 Task: Add the task  Develop a new online tool for online job applications to the section Feature Gating Sprint in the project AztecBridge and add a Due Date to the respective task as 2024/01/09
Action: Mouse moved to (754, 464)
Screenshot: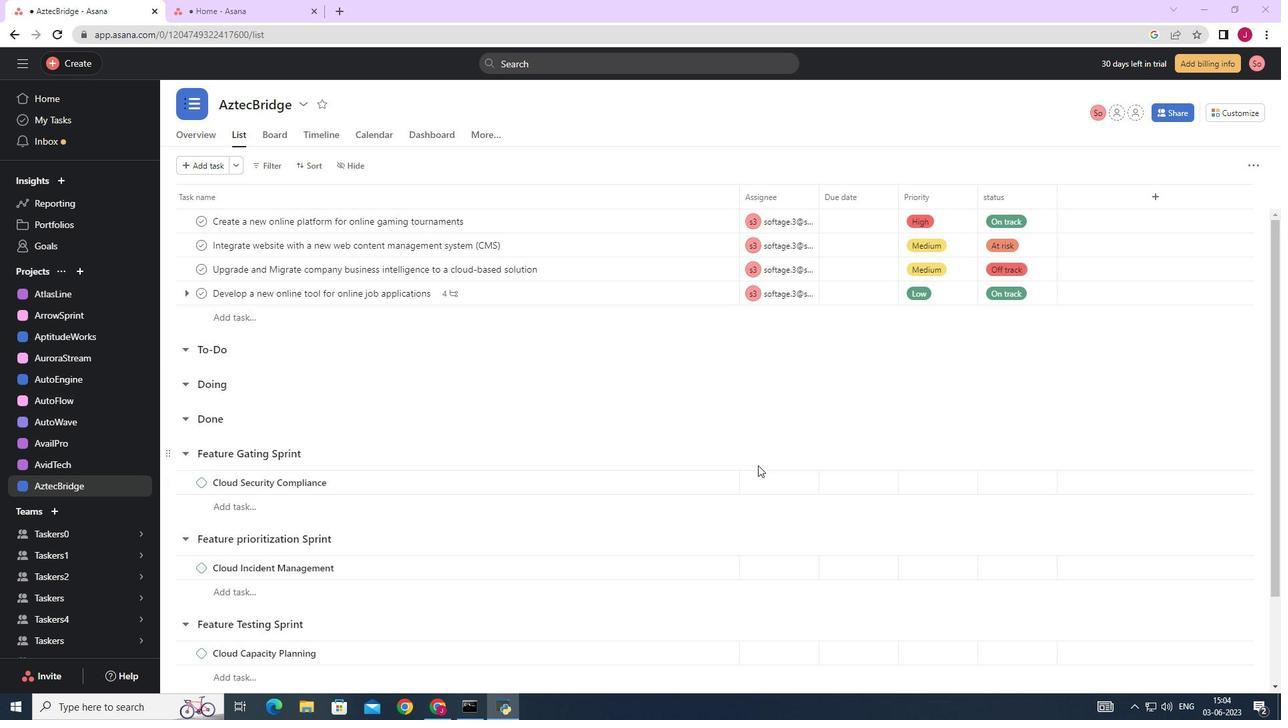 
Action: Mouse scrolled (754, 465) with delta (0, 0)
Screenshot: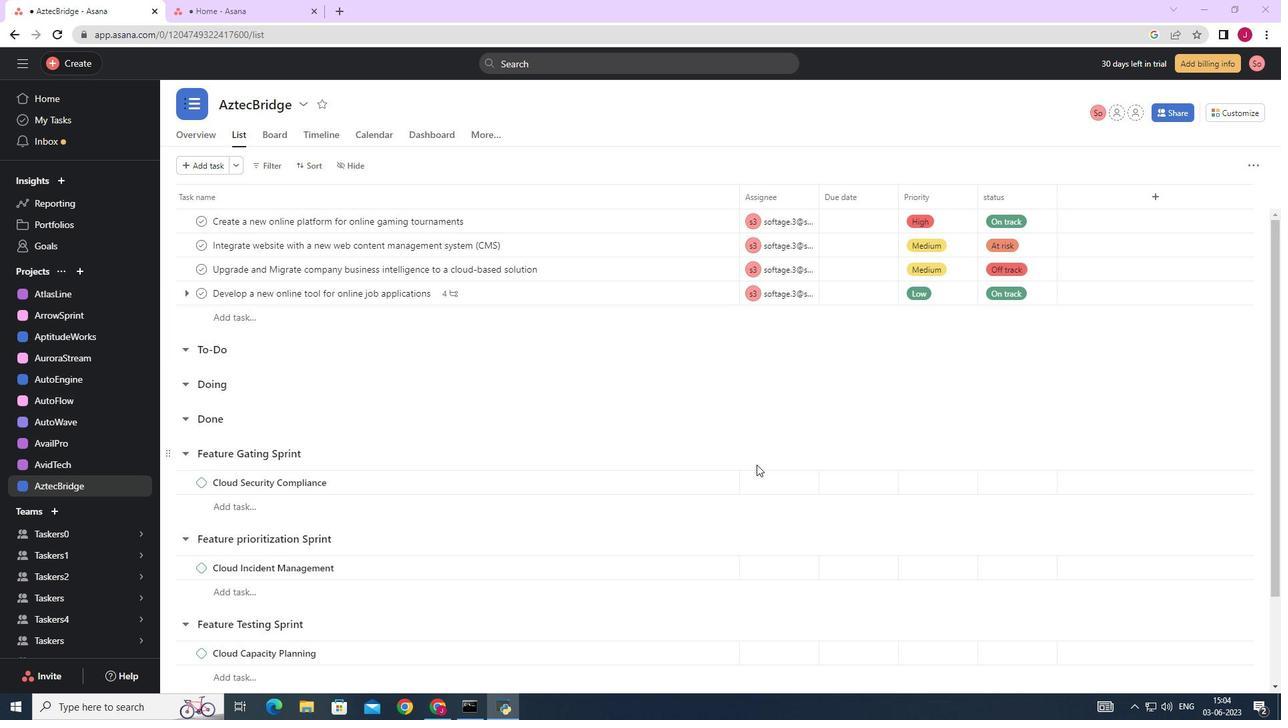 
Action: Mouse moved to (753, 464)
Screenshot: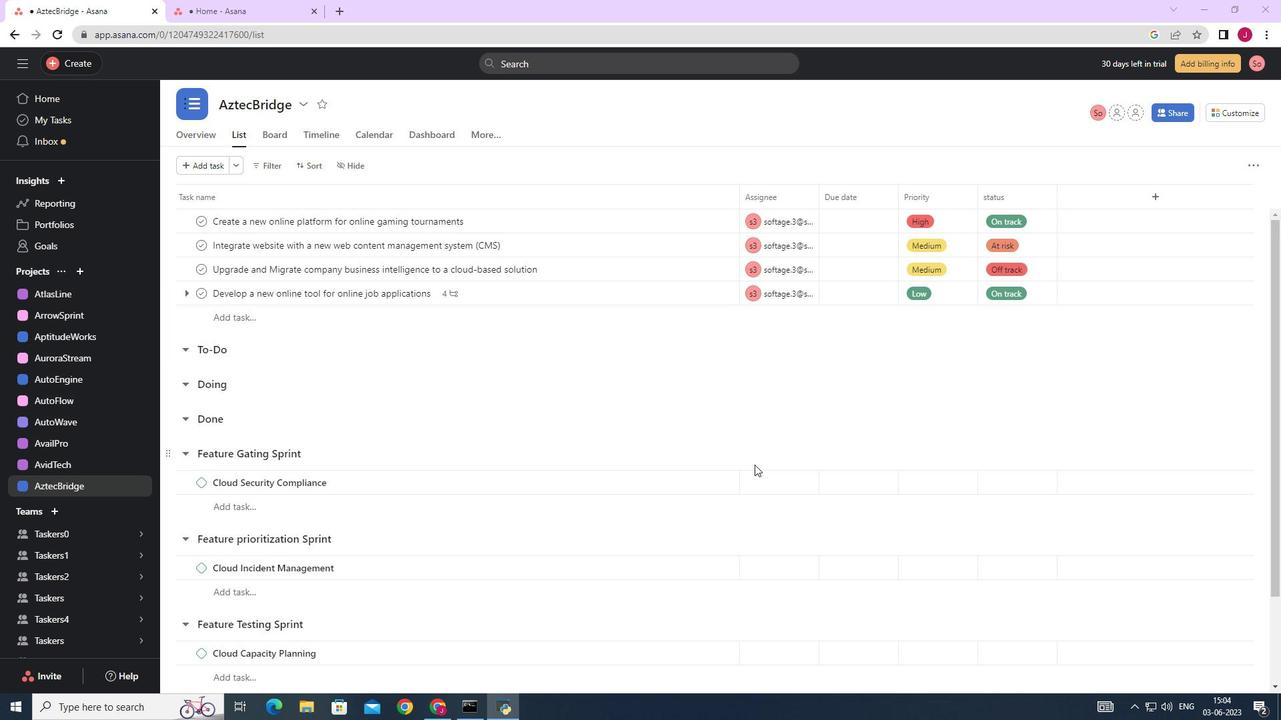 
Action: Mouse scrolled (753, 465) with delta (0, 0)
Screenshot: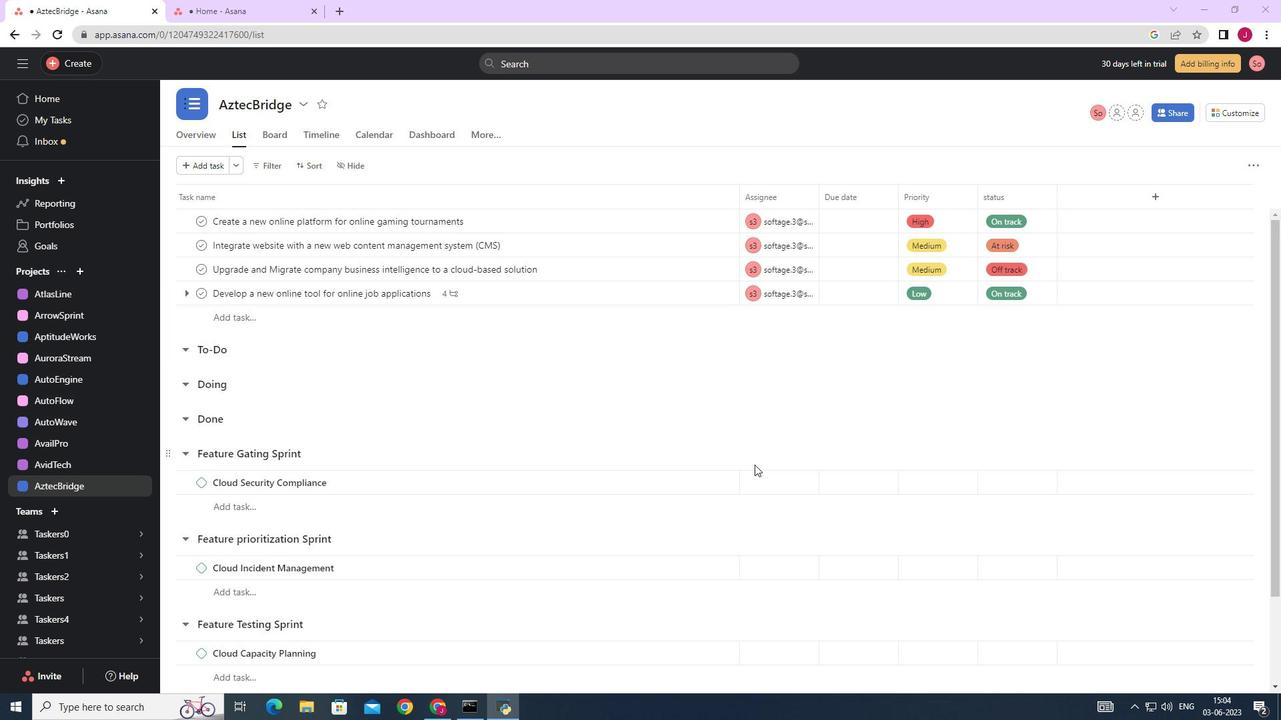 
Action: Mouse moved to (699, 293)
Screenshot: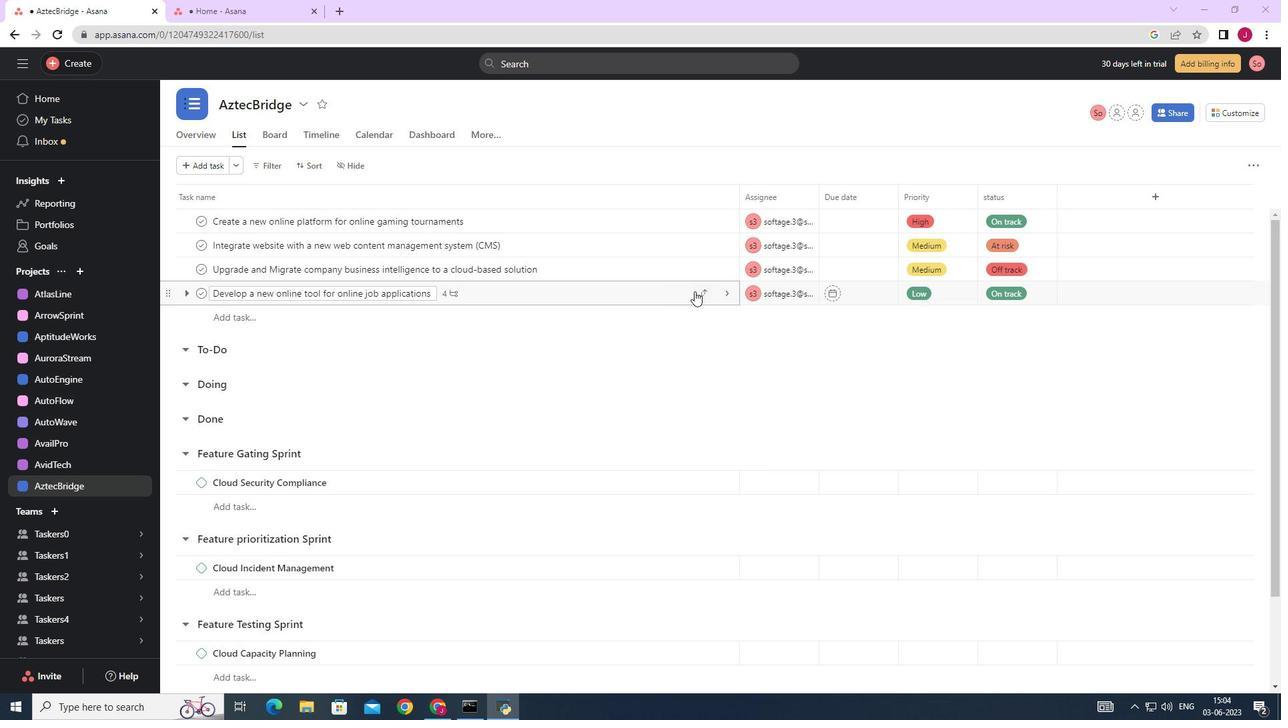 
Action: Mouse pressed left at (699, 293)
Screenshot: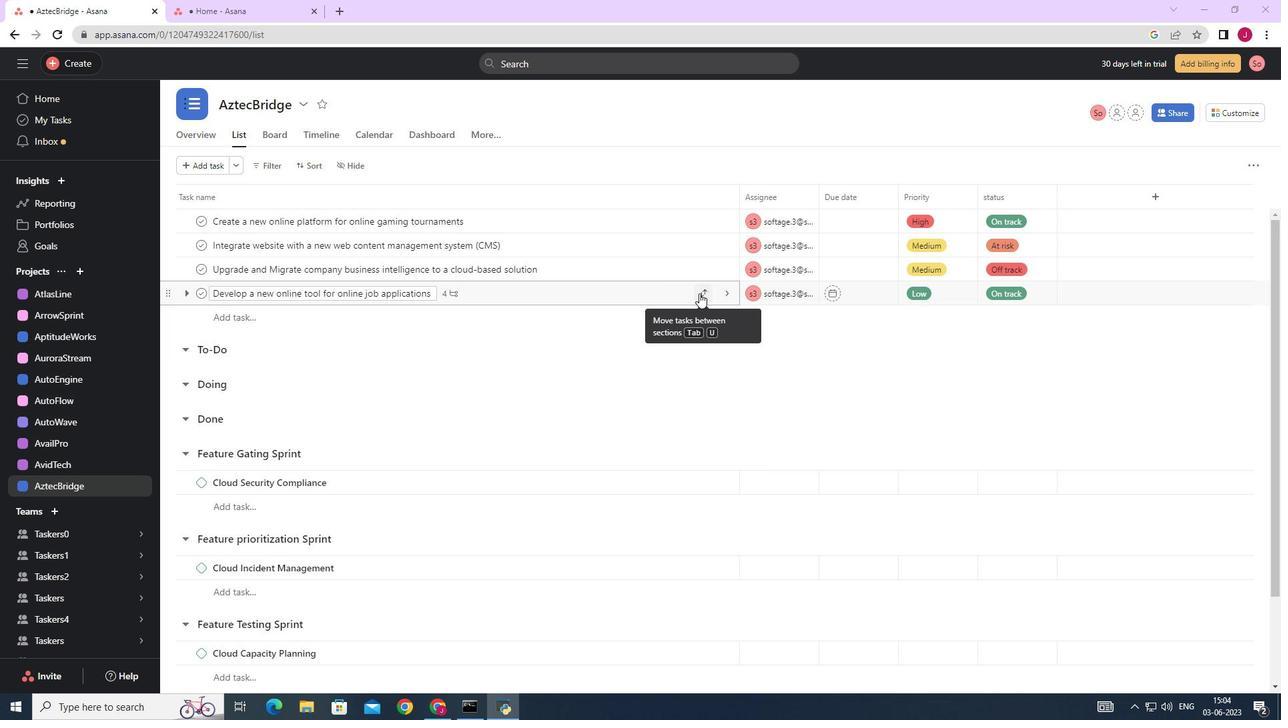 
Action: Mouse moved to (626, 440)
Screenshot: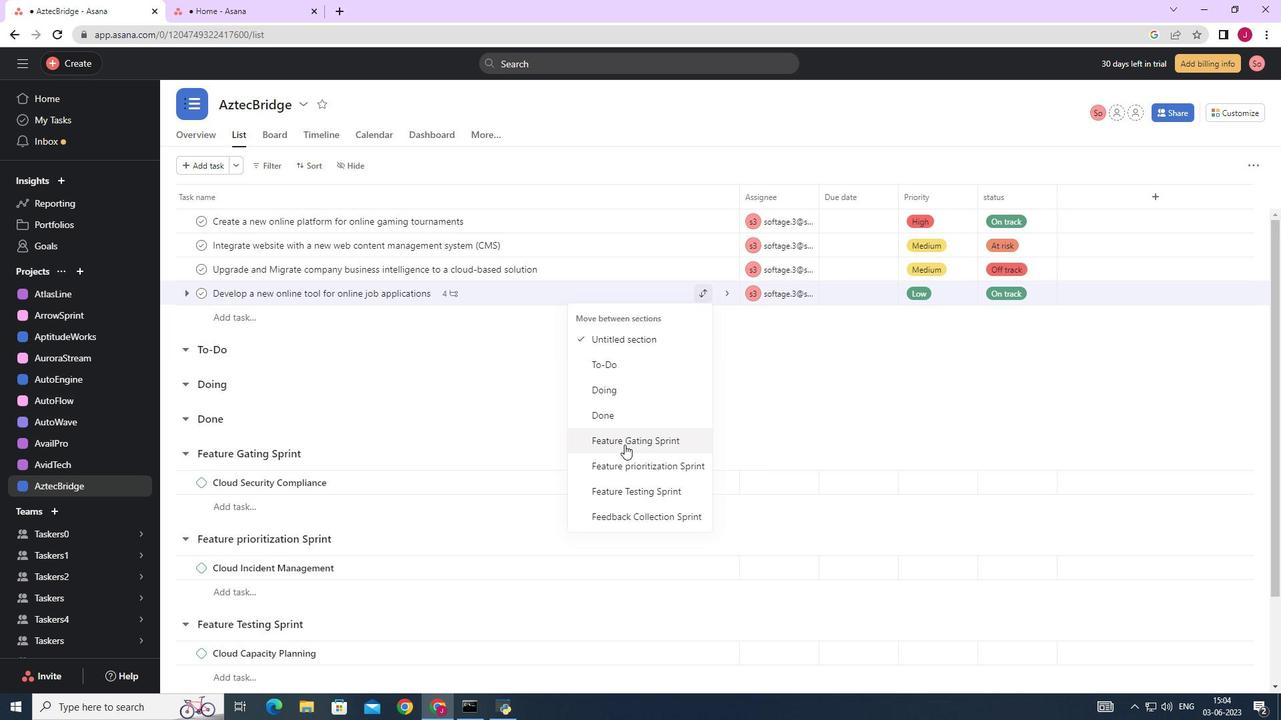 
Action: Mouse pressed left at (626, 440)
Screenshot: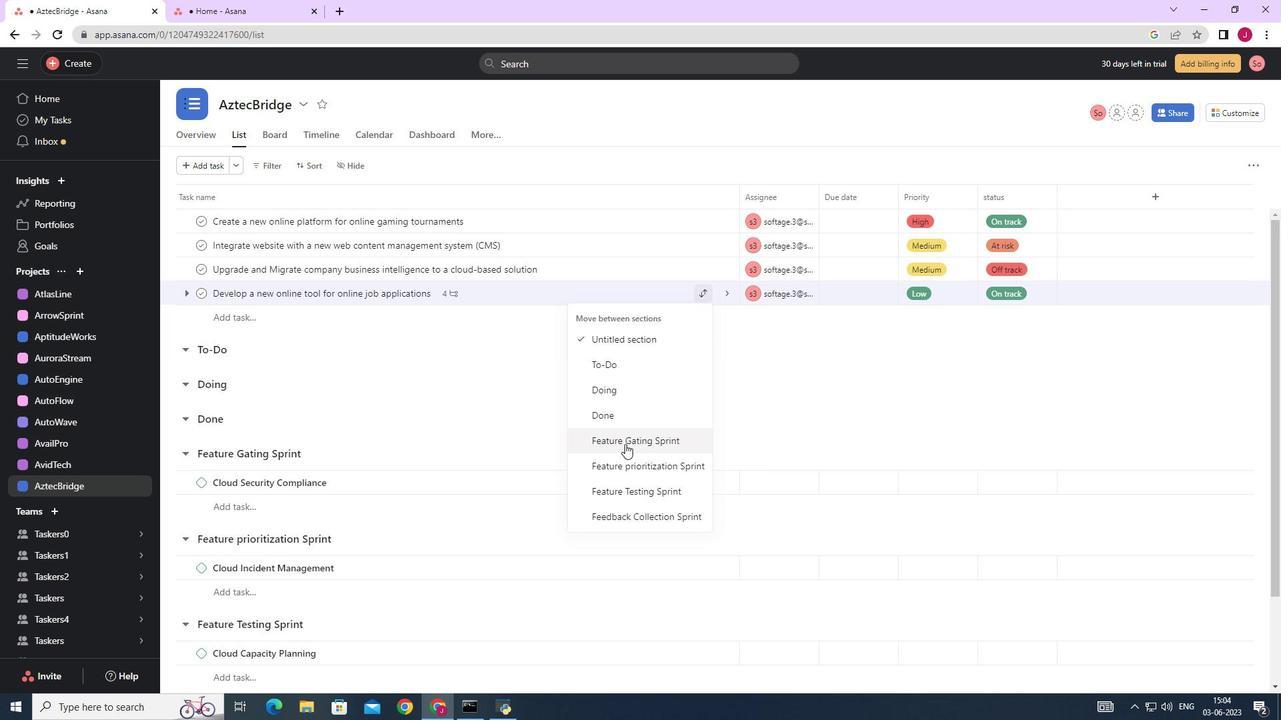 
Action: Mouse moved to (880, 456)
Screenshot: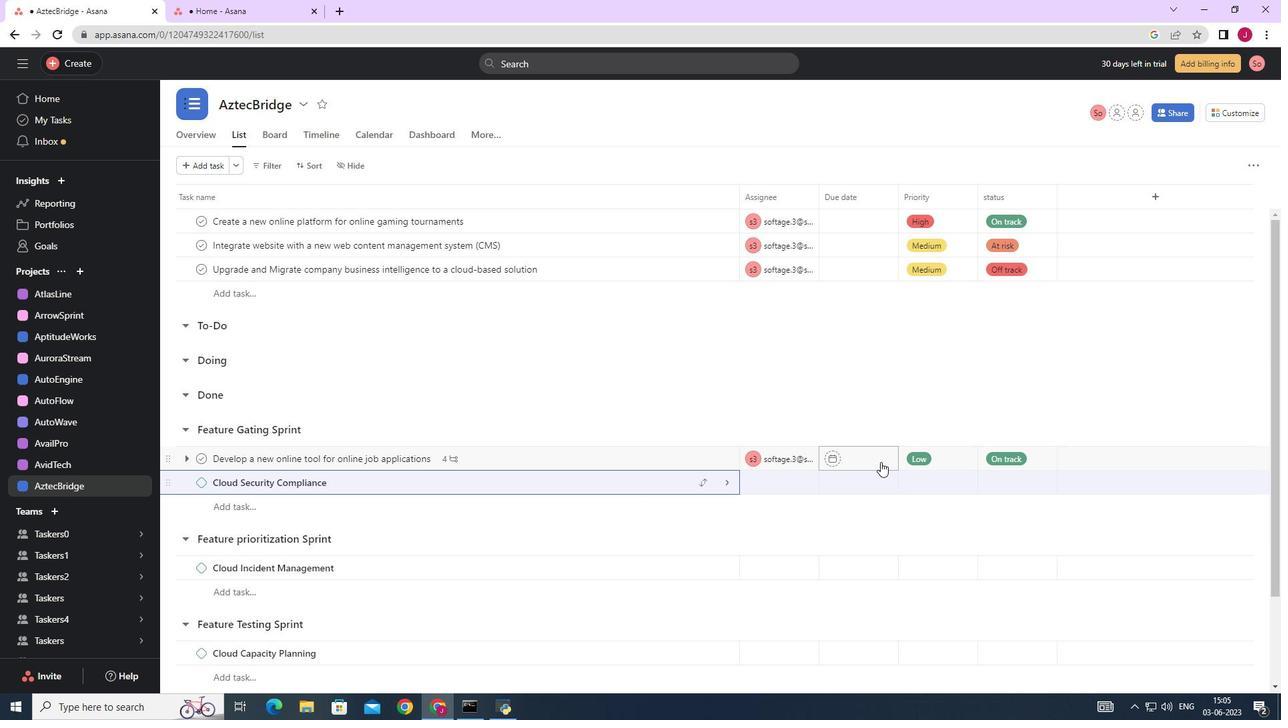 
Action: Mouse pressed left at (880, 456)
Screenshot: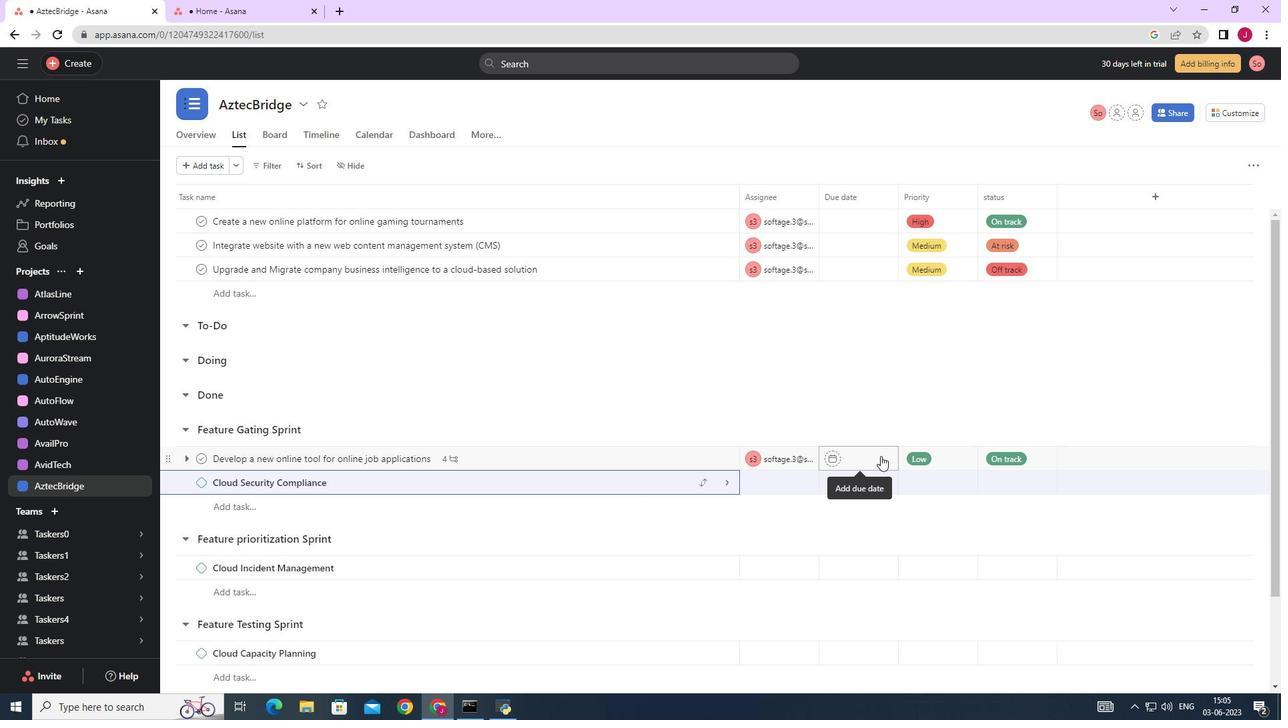 
Action: Mouse moved to (989, 248)
Screenshot: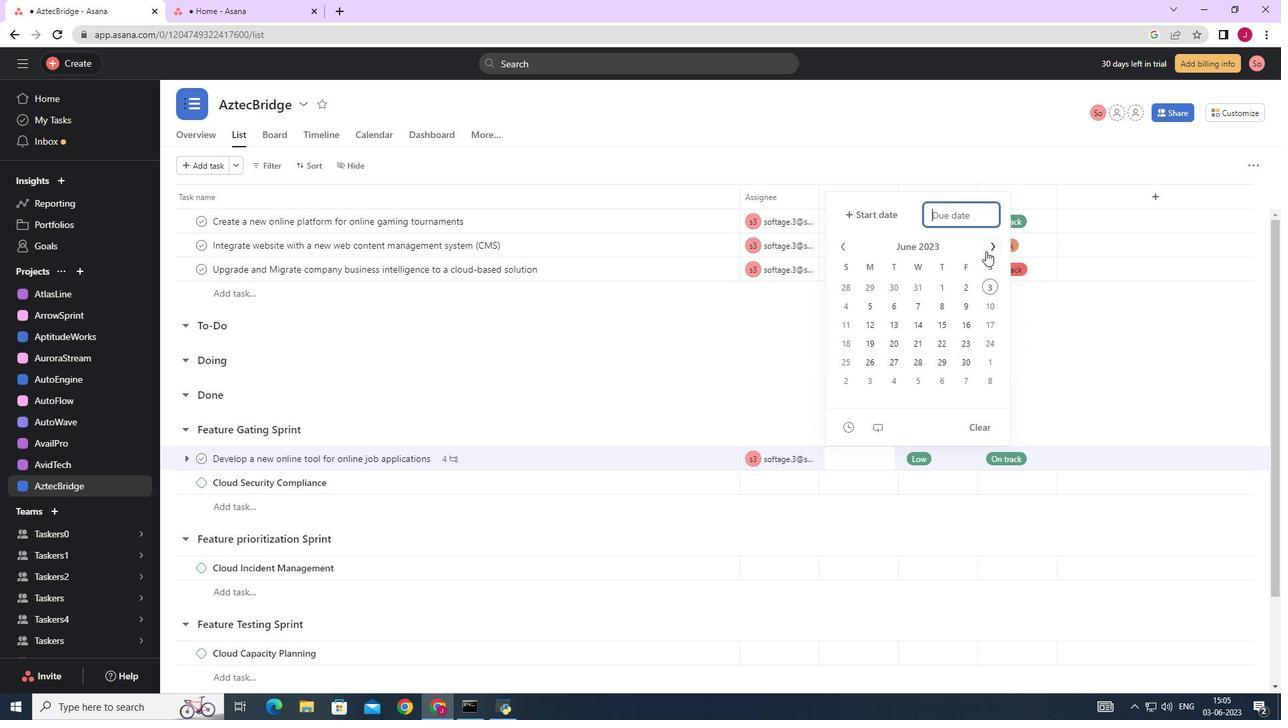 
Action: Mouse pressed left at (989, 248)
Screenshot: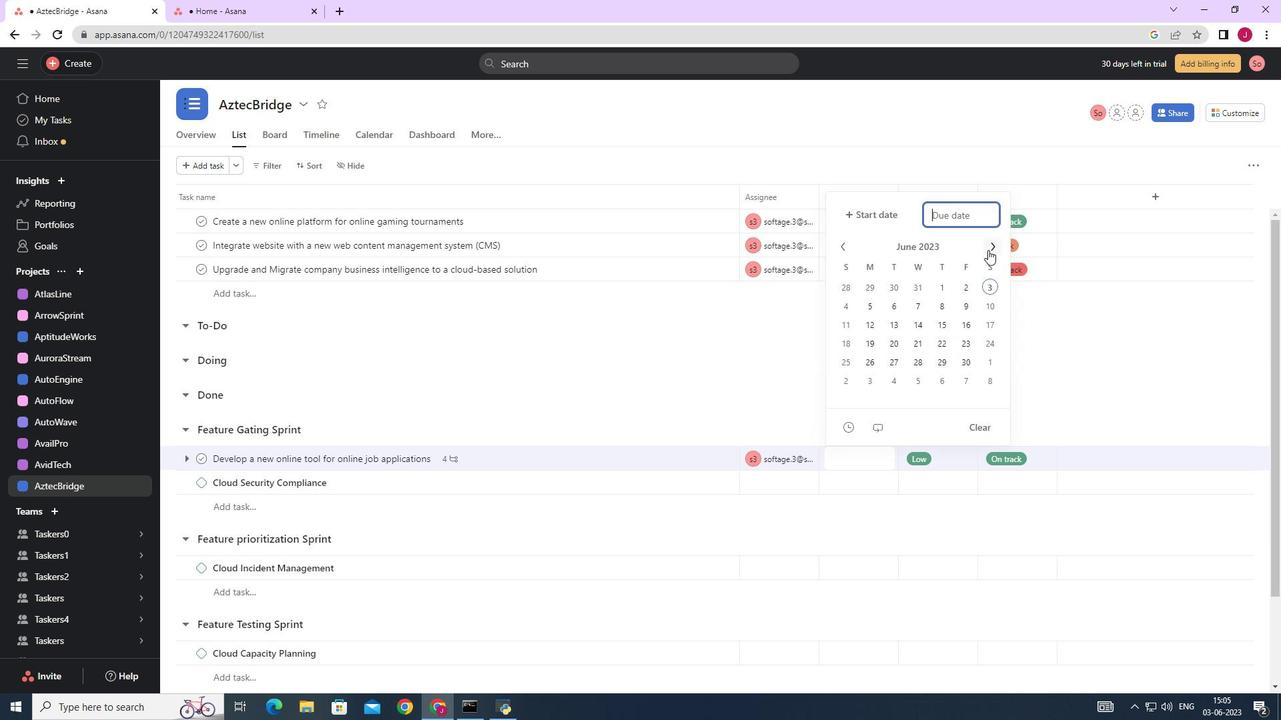 
Action: Mouse pressed left at (989, 248)
Screenshot: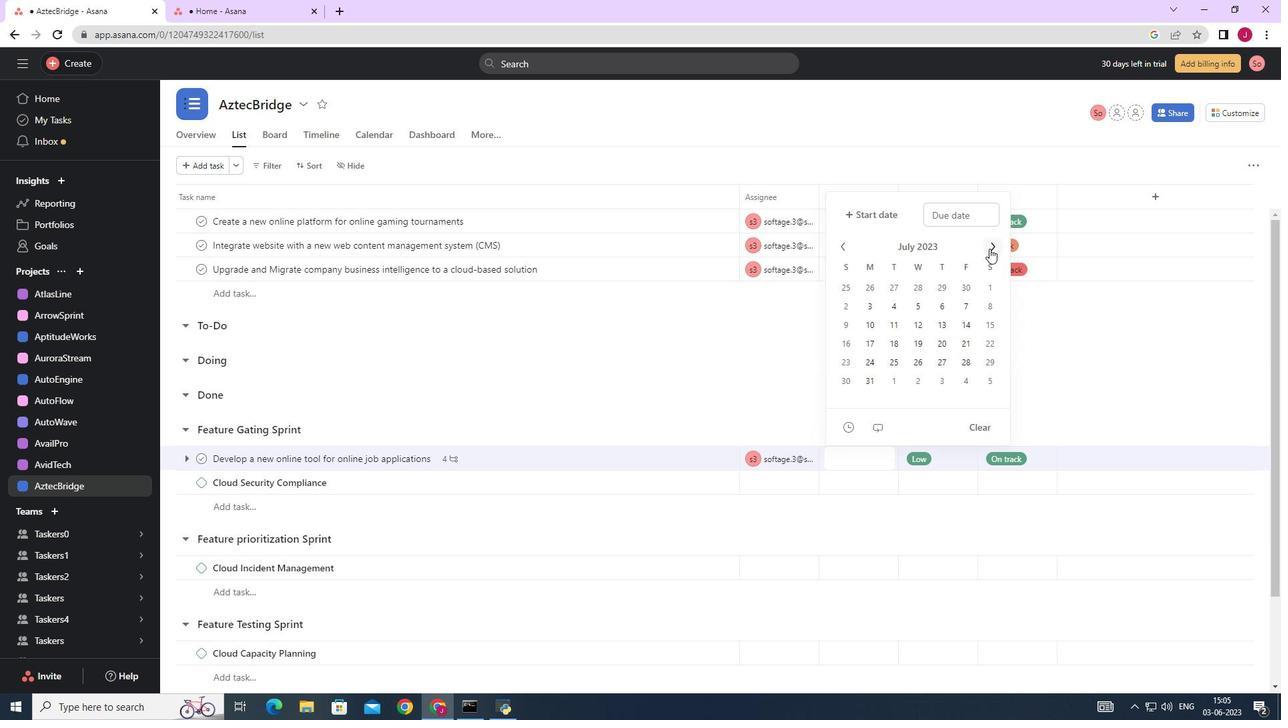 
Action: Mouse pressed left at (989, 248)
Screenshot: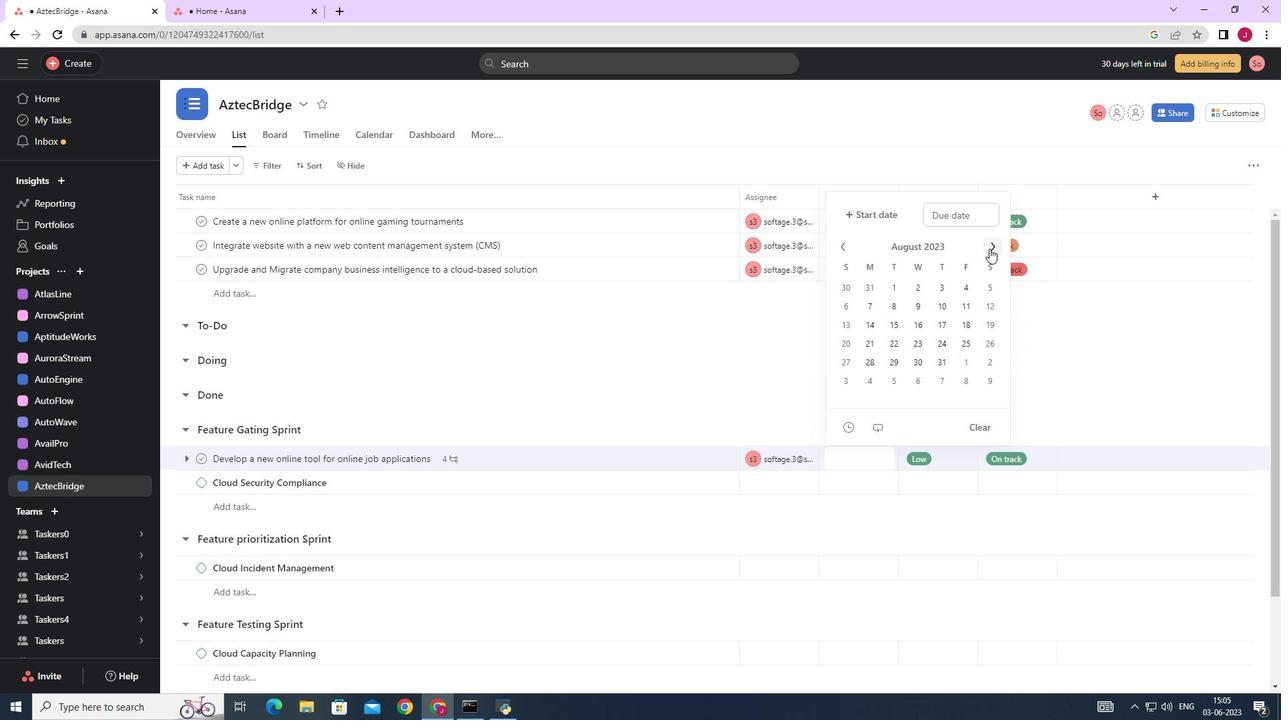 
Action: Mouse pressed left at (989, 248)
Screenshot: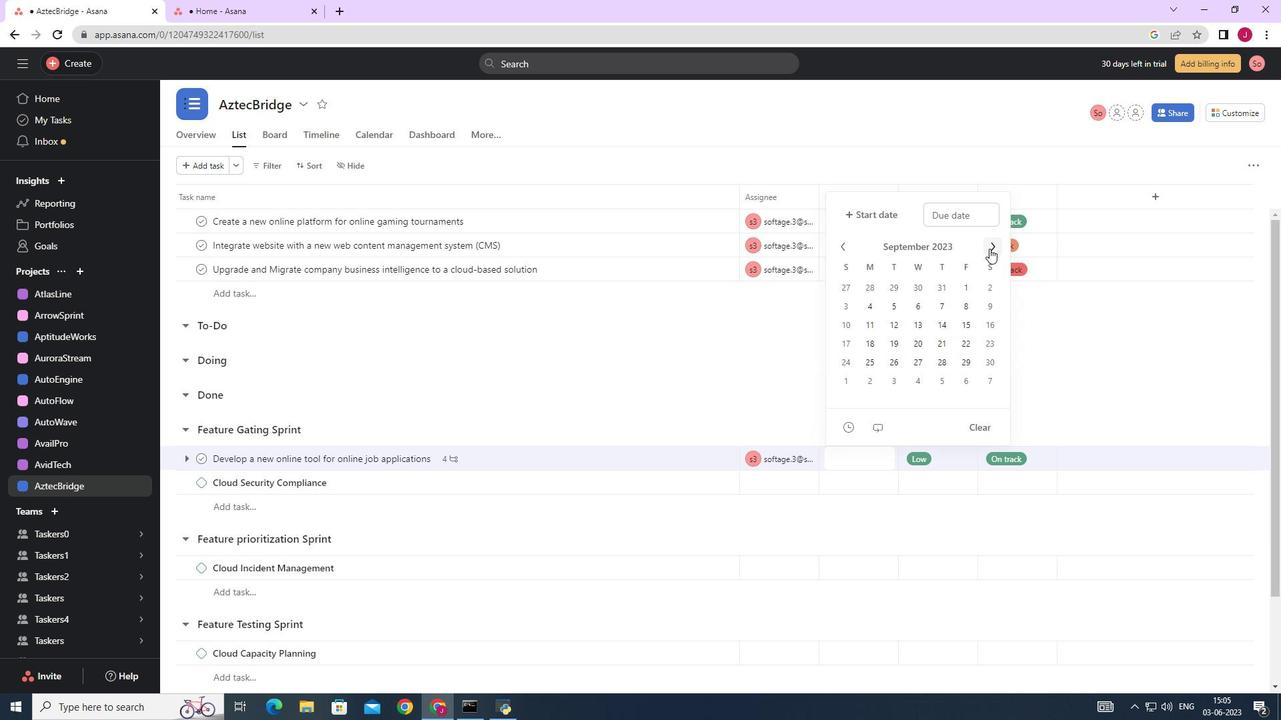 
Action: Mouse pressed left at (989, 248)
Screenshot: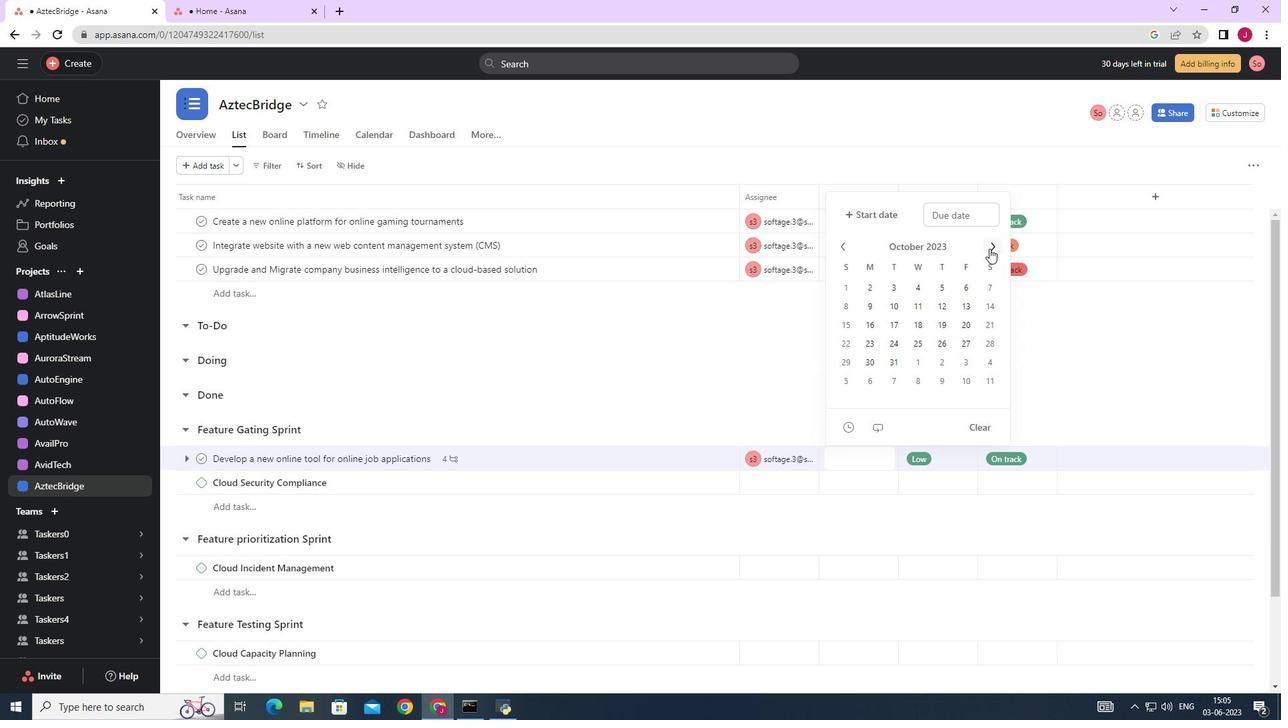 
Action: Mouse pressed left at (989, 248)
Screenshot: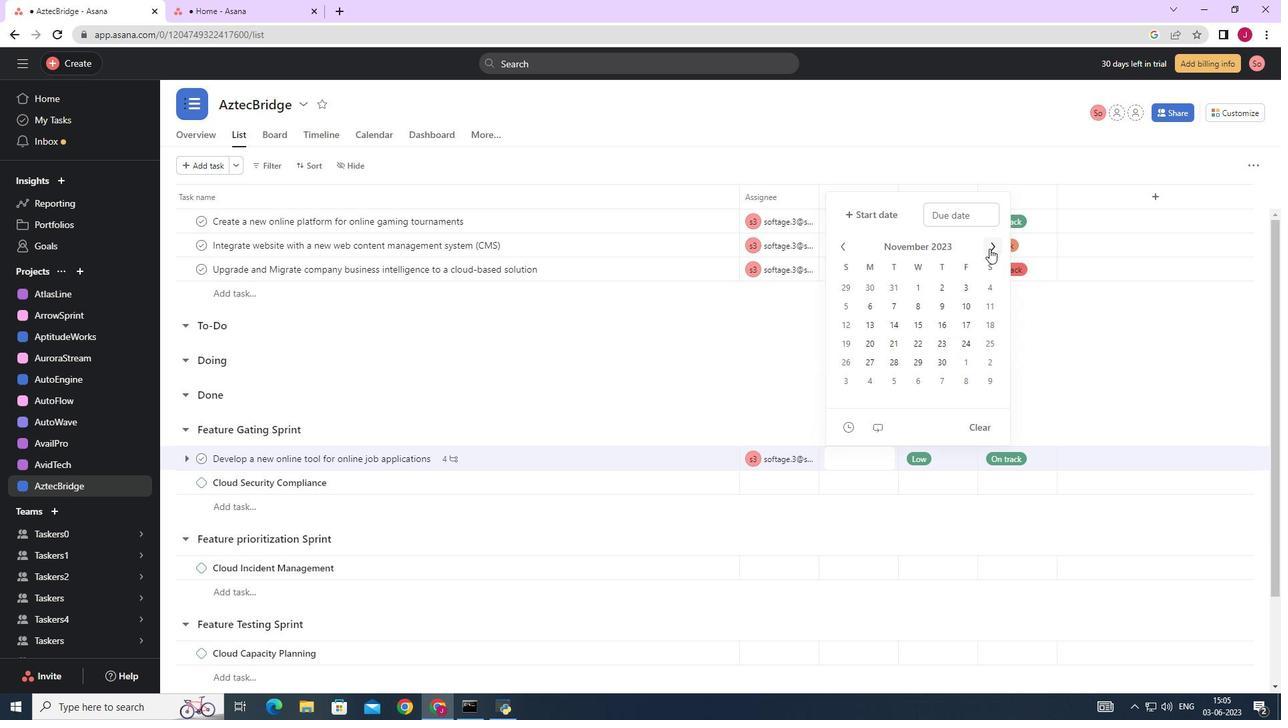 
Action: Mouse pressed left at (989, 248)
Screenshot: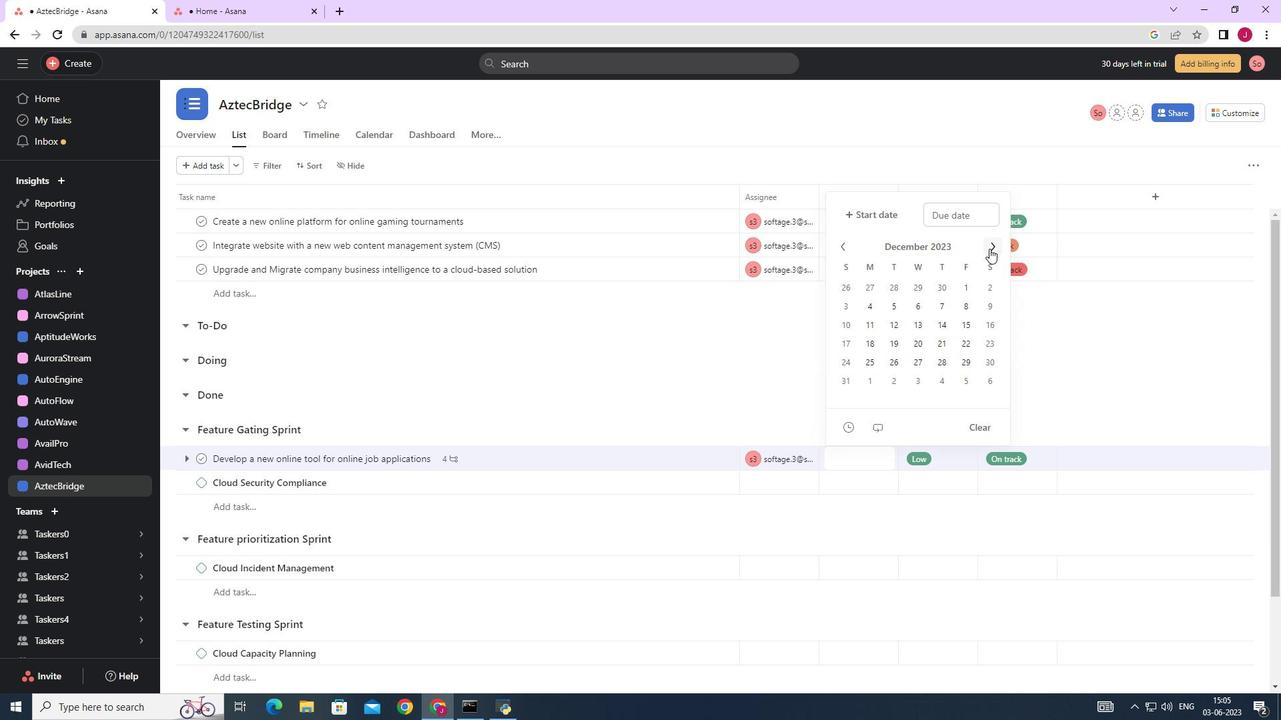 
Action: Mouse pressed left at (989, 248)
Screenshot: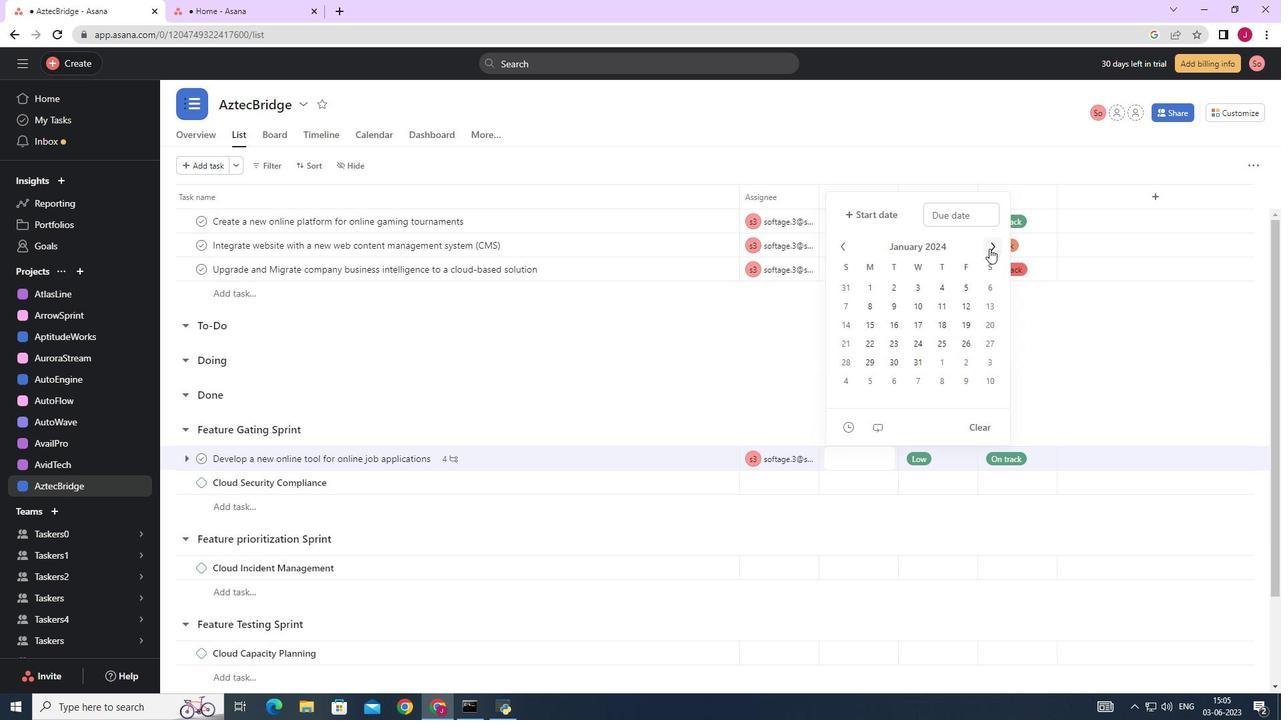 
Action: Mouse moved to (849, 247)
Screenshot: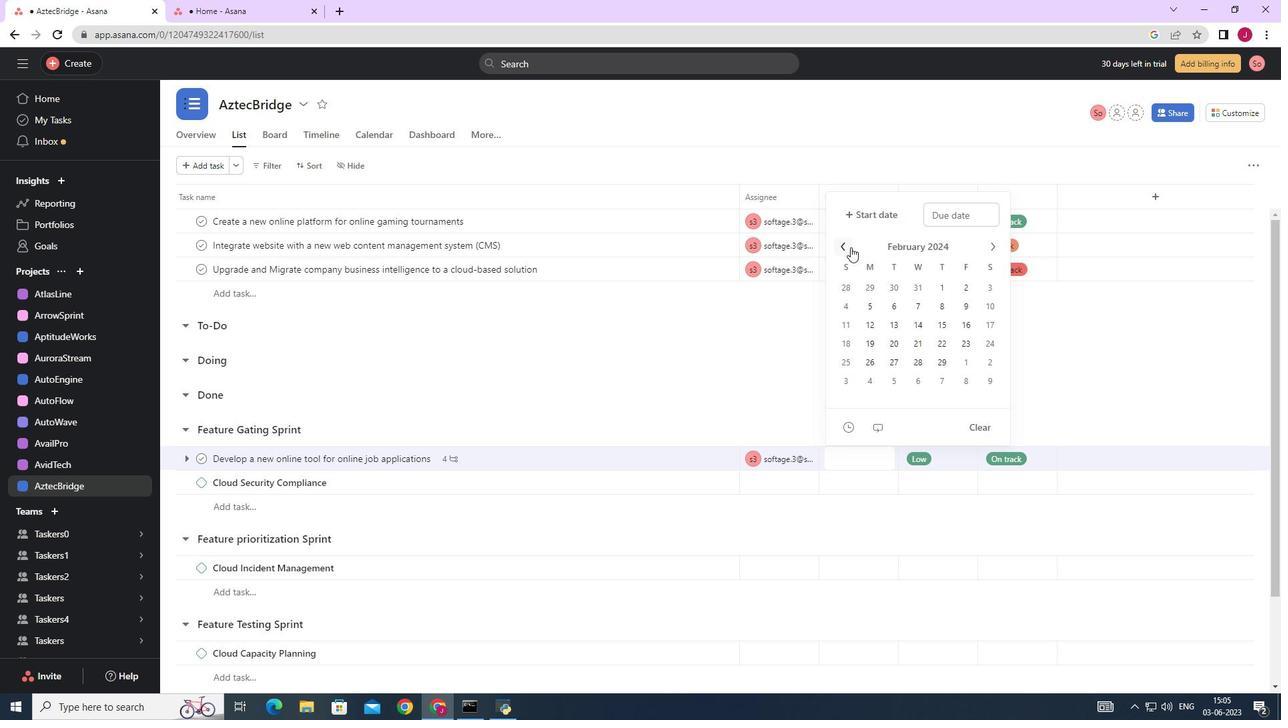 
Action: Mouse pressed left at (849, 247)
Screenshot: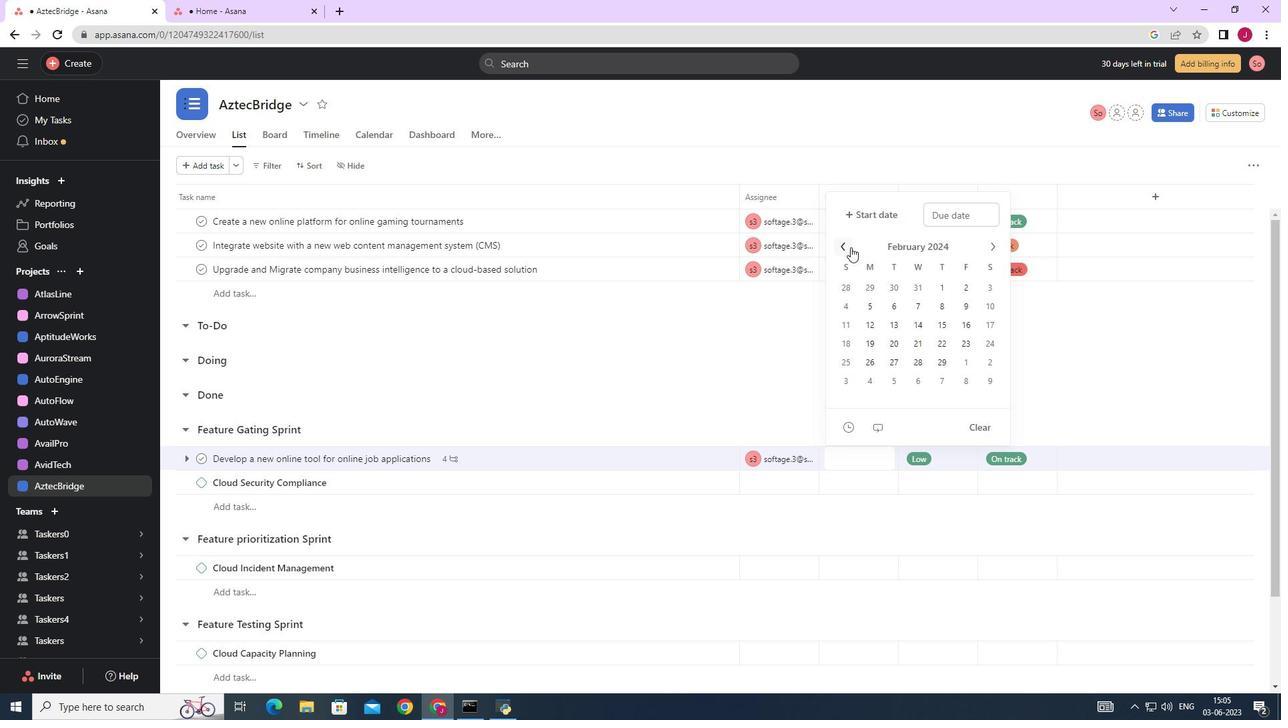 
Action: Mouse moved to (901, 304)
Screenshot: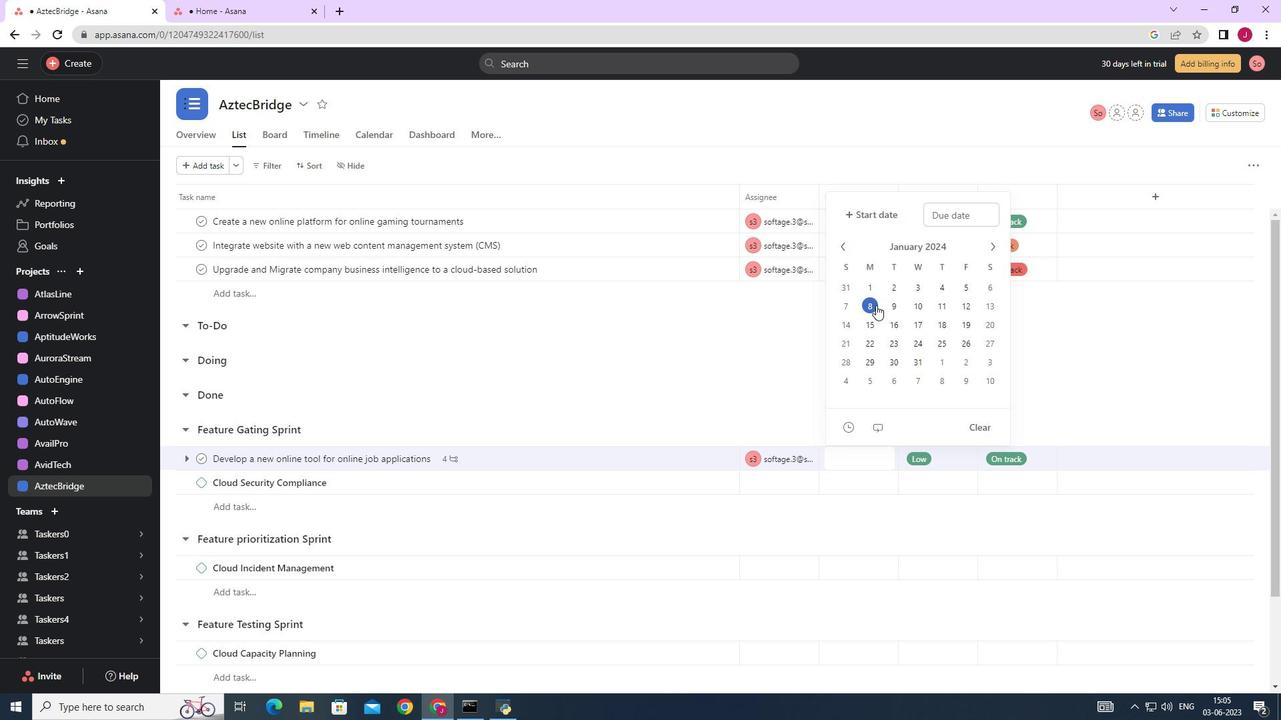 
Action: Mouse pressed left at (901, 304)
Screenshot: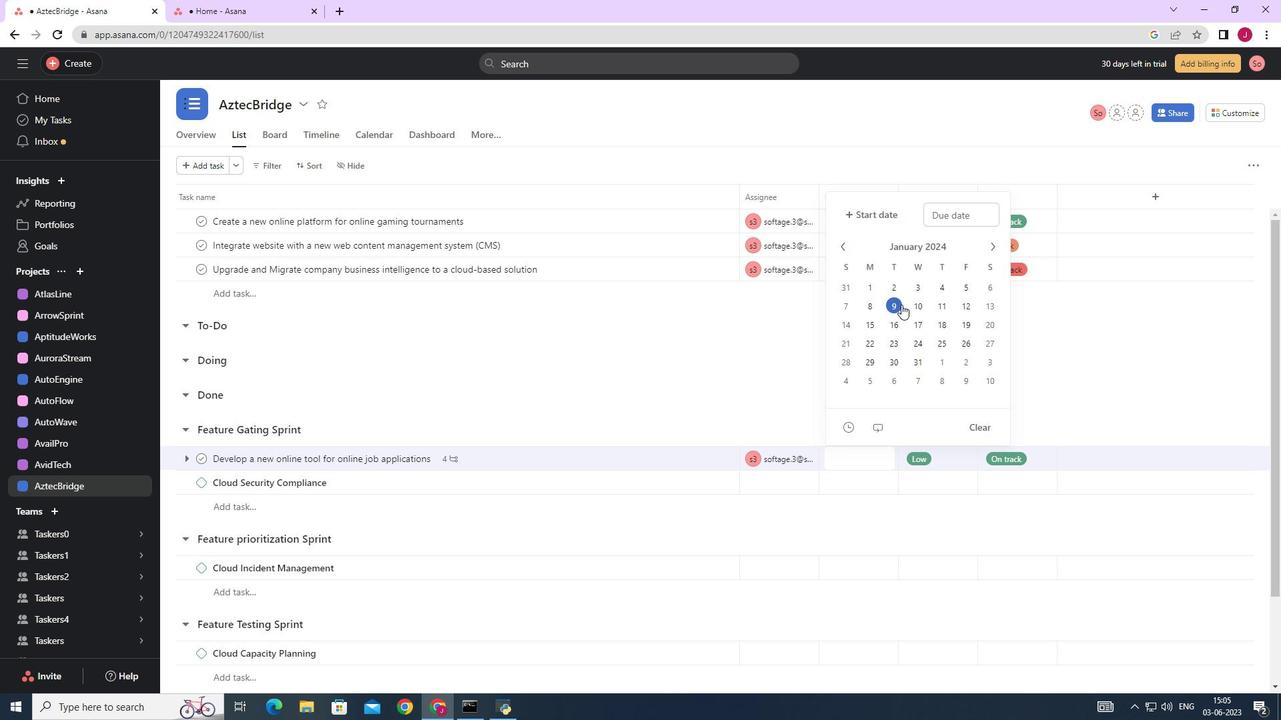 
Action: Mouse moved to (1165, 390)
Screenshot: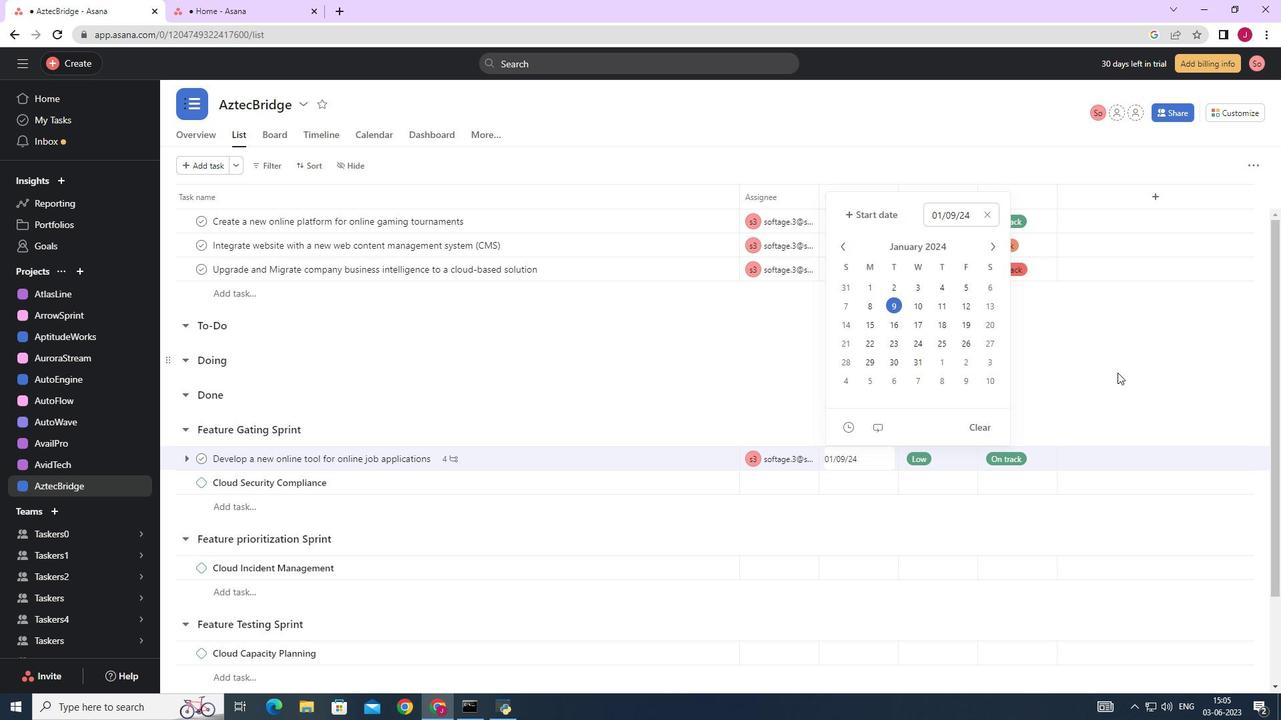 
Action: Mouse pressed left at (1165, 390)
Screenshot: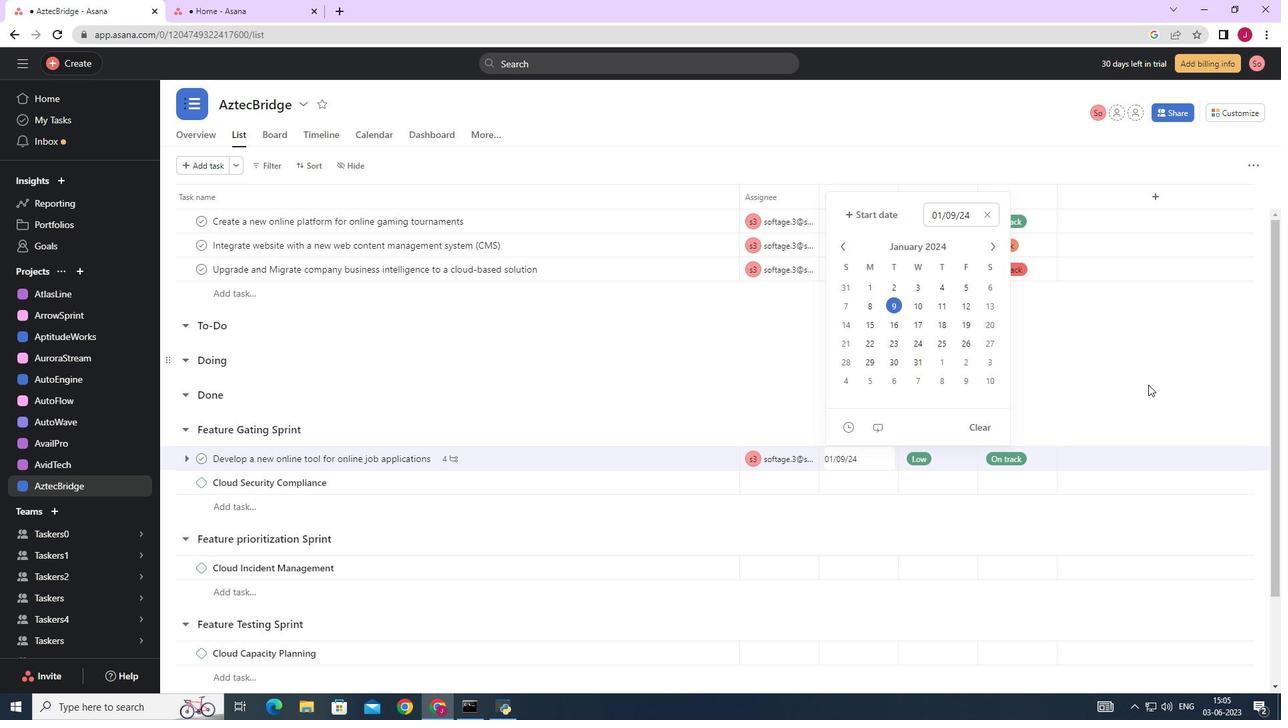 
Action: Mouse moved to (1113, 347)
Screenshot: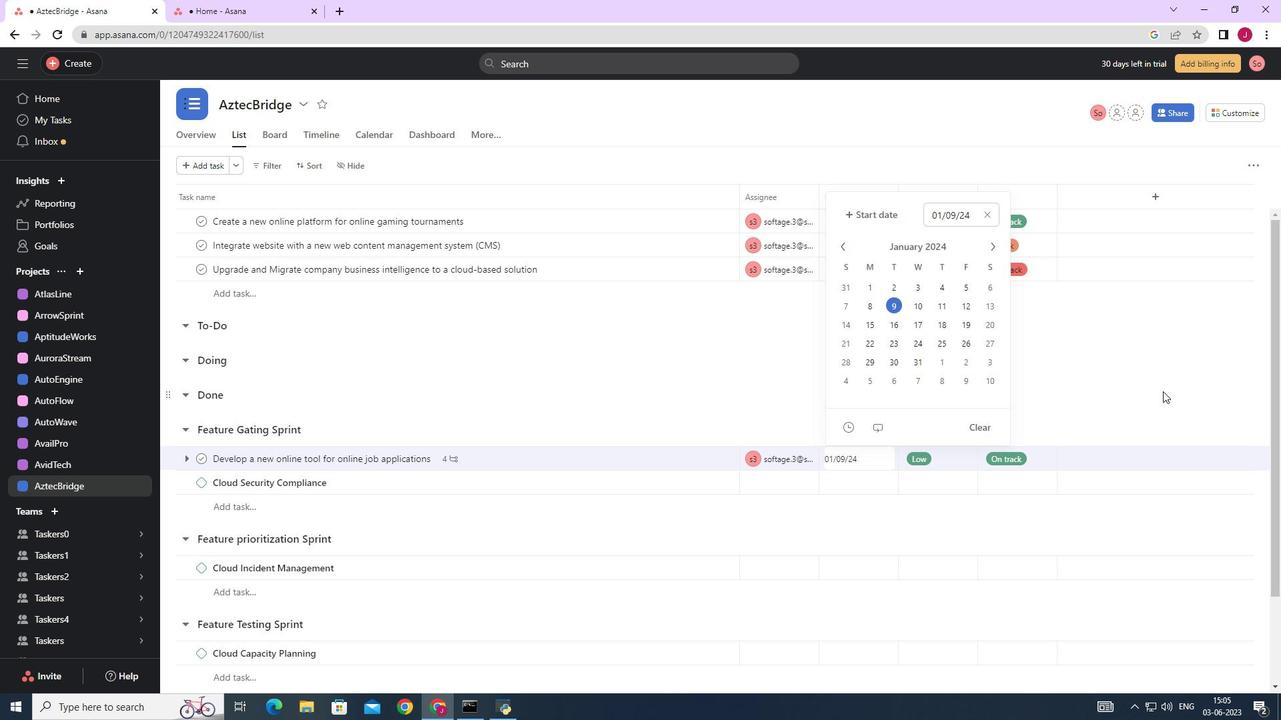 
